 Task: In the  document loyalty.epubSelect Headings and apply  'Italics' Select the text and align it to the  'Center'. Select the table and apply  All Borders
Action: Mouse moved to (316, 354)
Screenshot: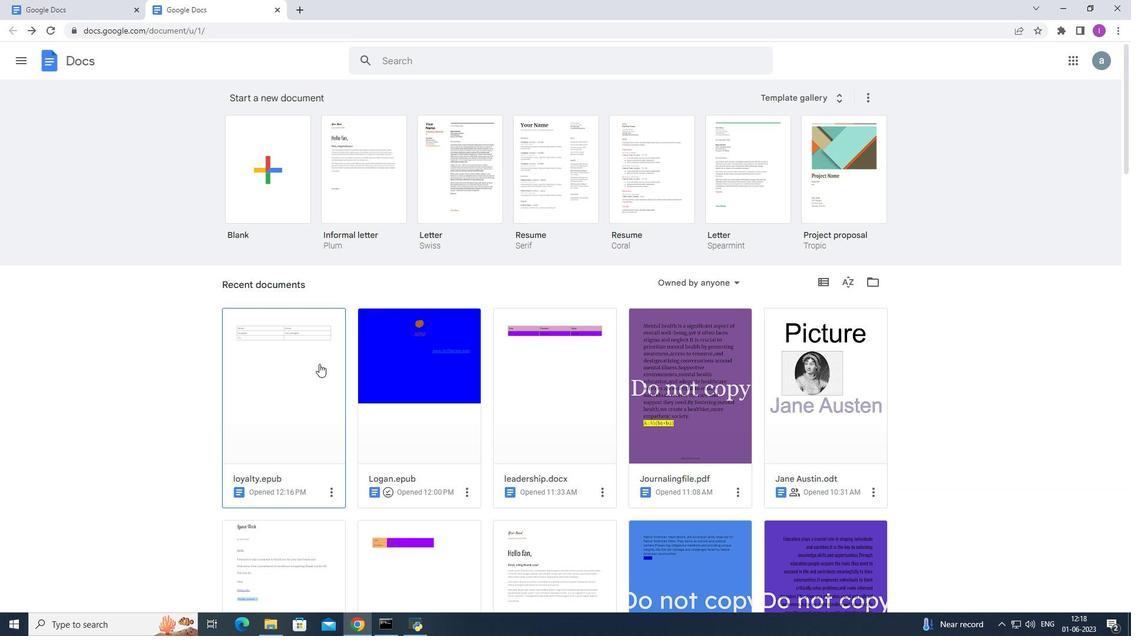 
Action: Mouse pressed left at (316, 354)
Screenshot: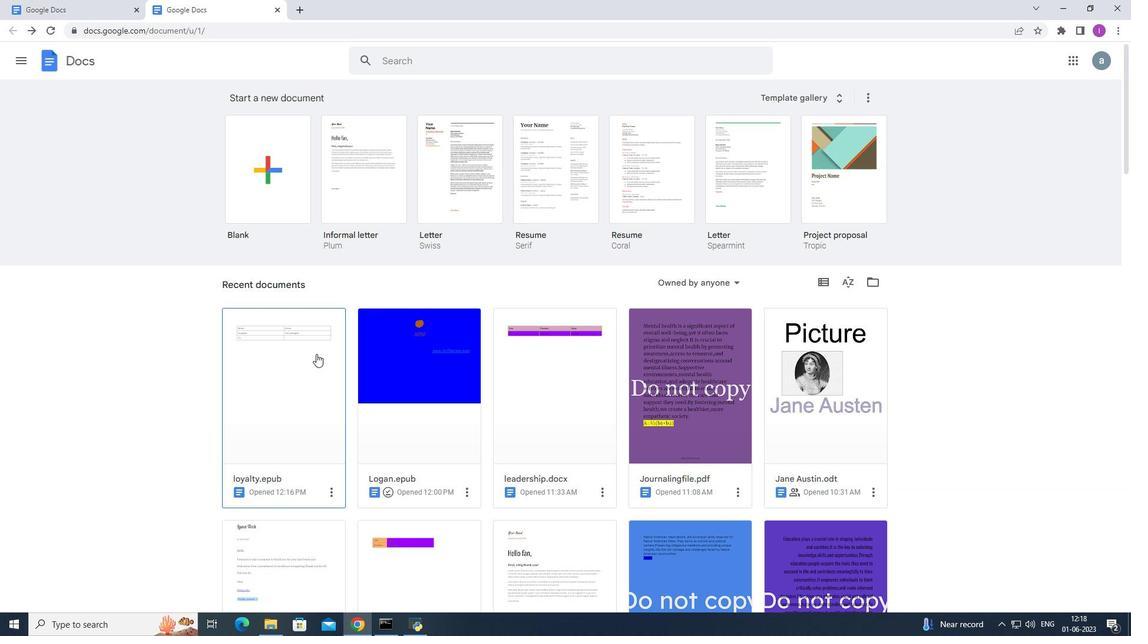 
Action: Mouse moved to (671, 203)
Screenshot: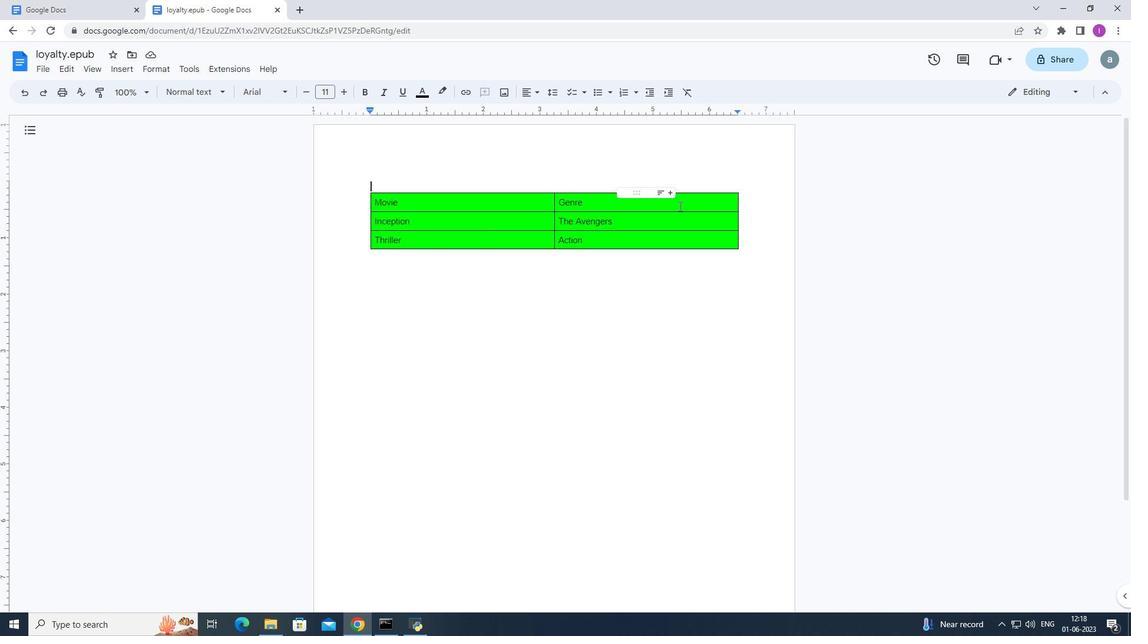 
Action: Mouse pressed left at (671, 203)
Screenshot: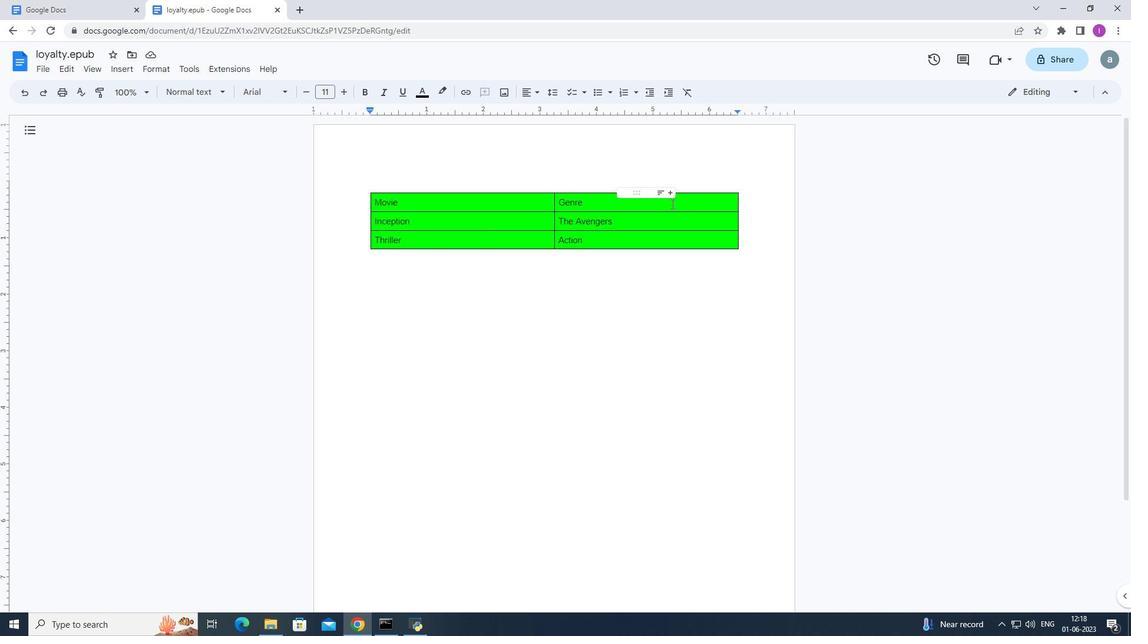 
Action: Mouse moved to (383, 91)
Screenshot: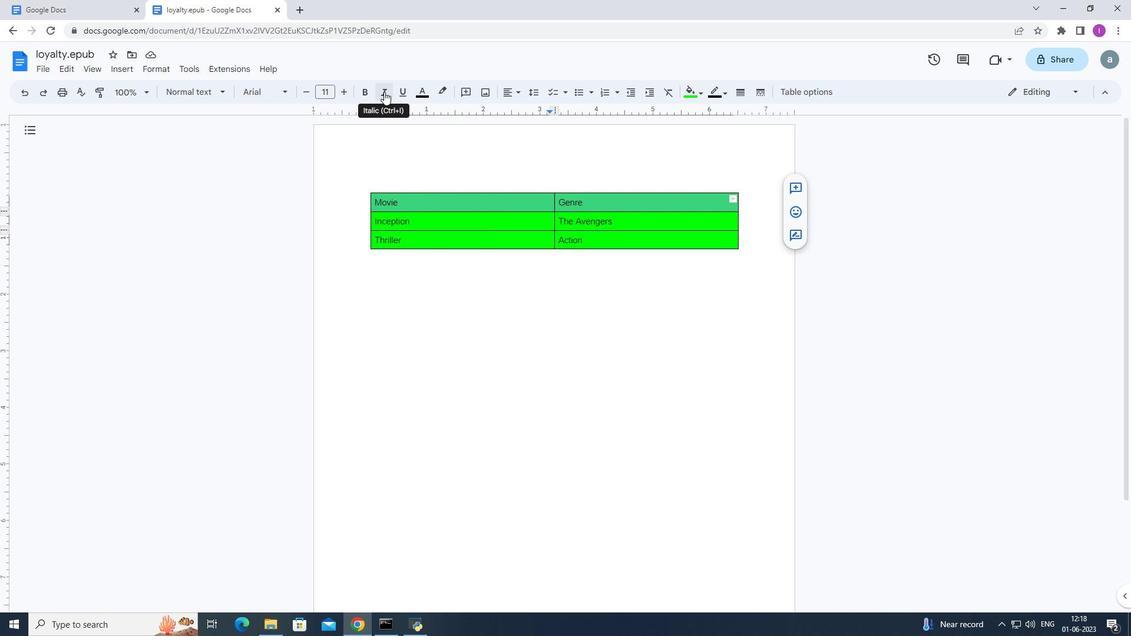 
Action: Mouse pressed left at (383, 91)
Screenshot: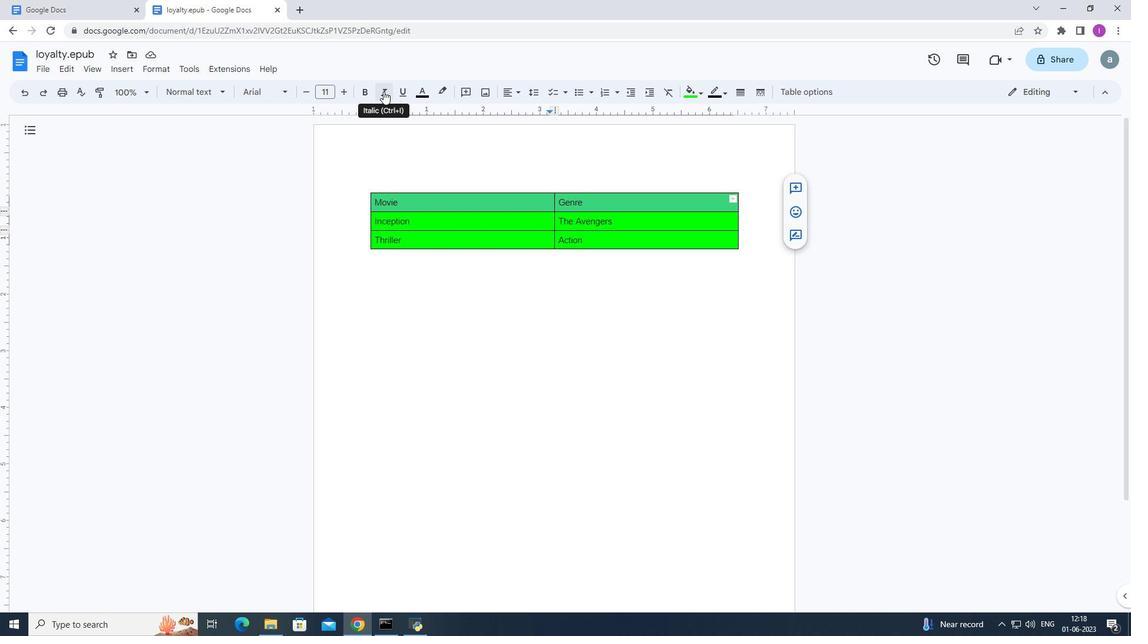
Action: Mouse moved to (351, 273)
Screenshot: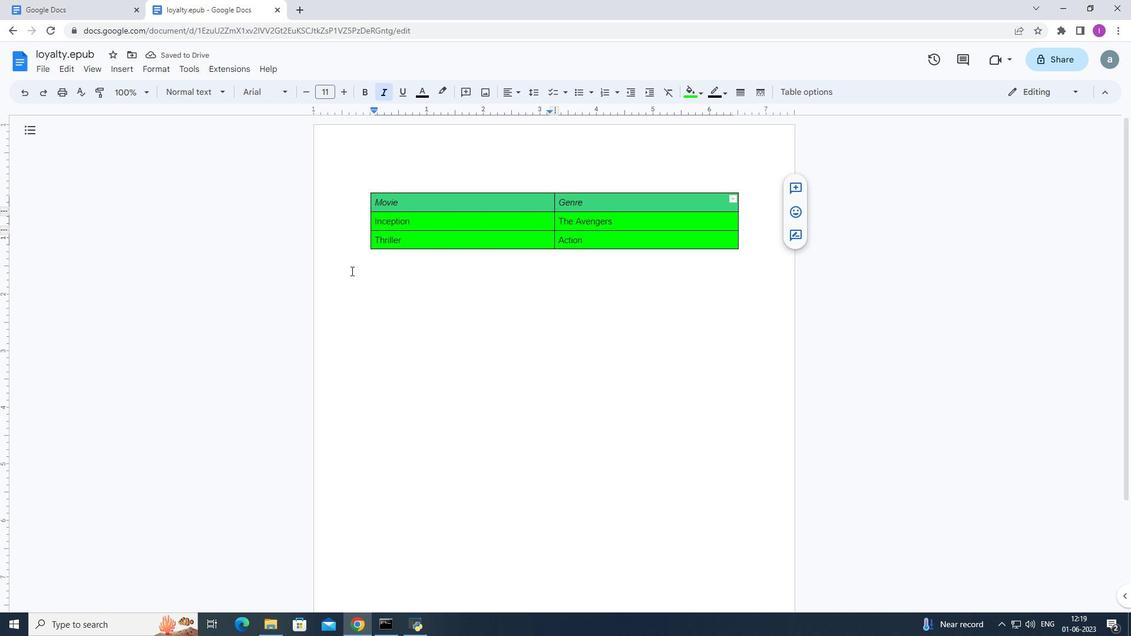 
Action: Mouse pressed left at (351, 273)
Screenshot: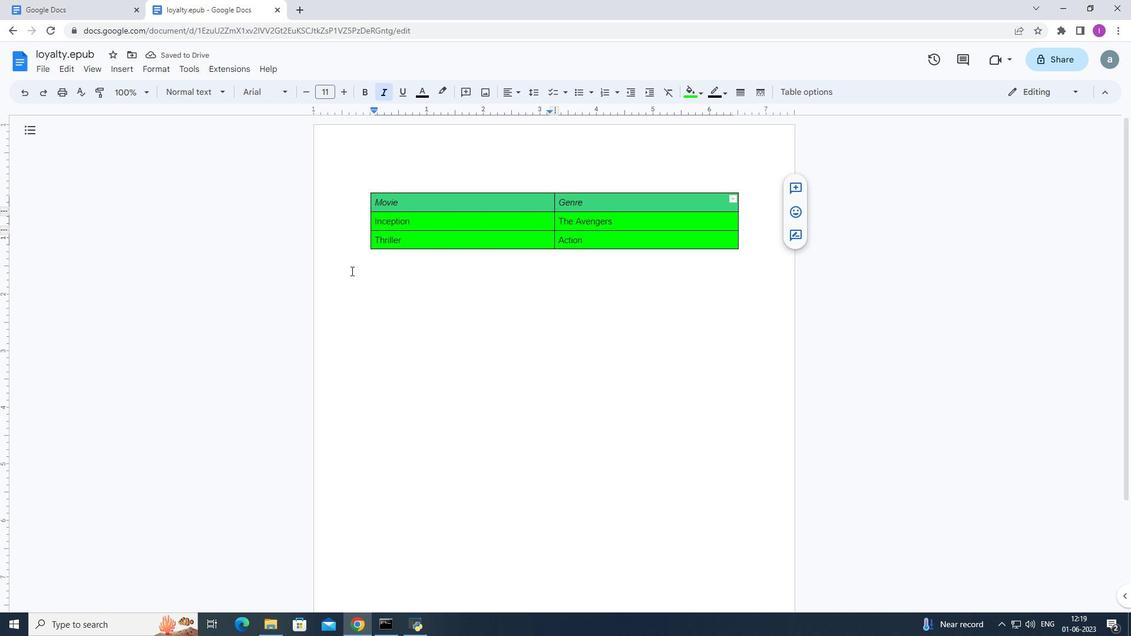 
Action: Mouse moved to (374, 222)
Screenshot: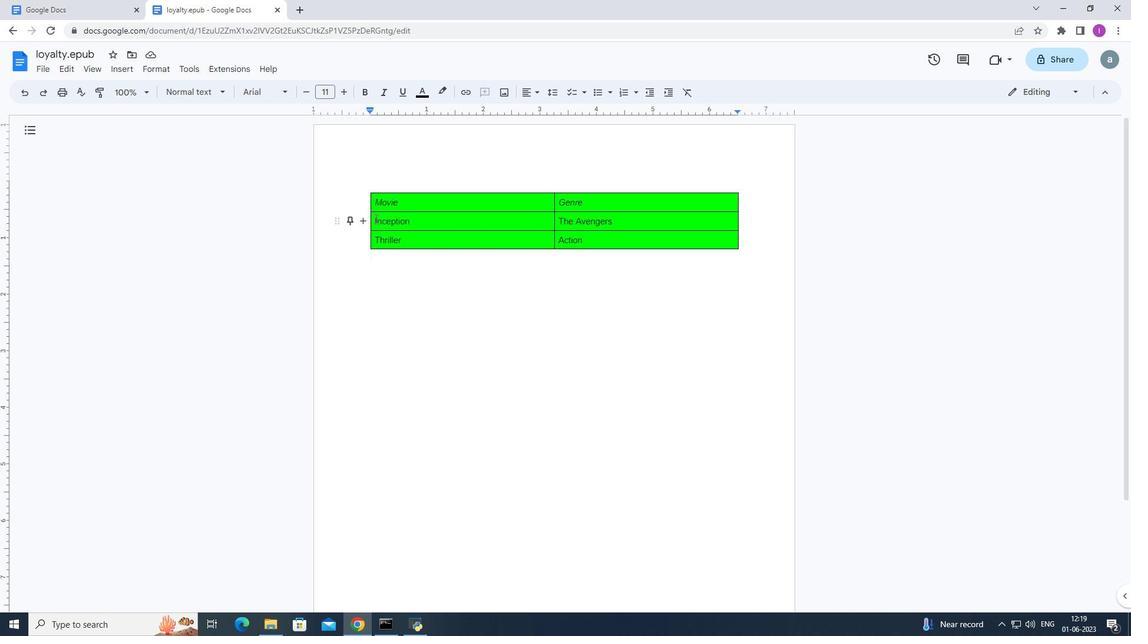 
Action: Mouse pressed left at (374, 222)
Screenshot: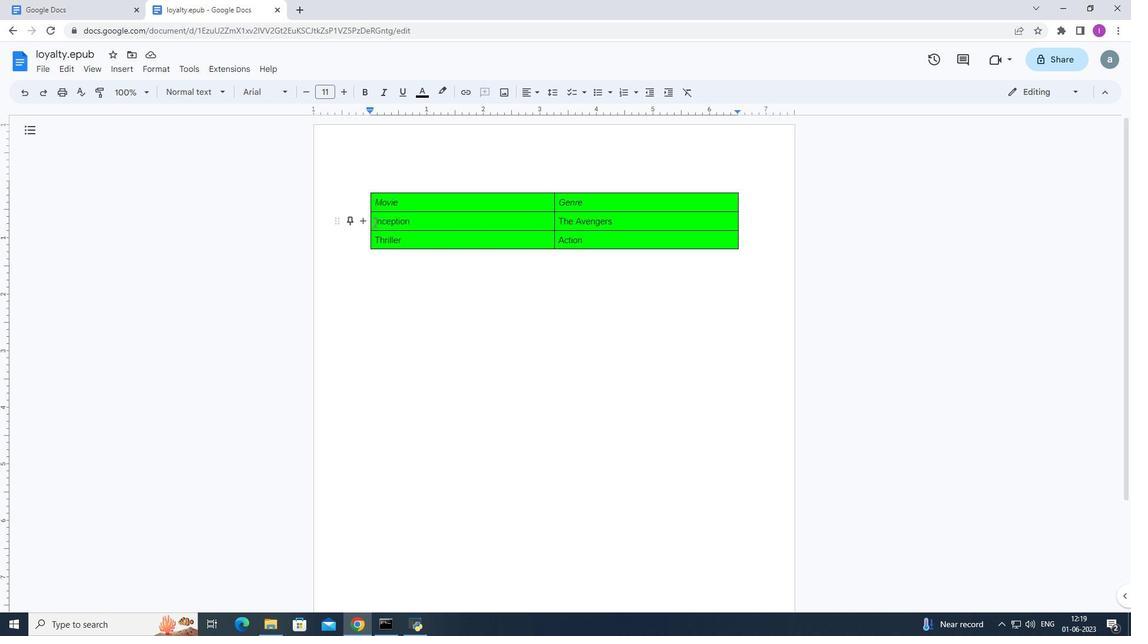 
Action: Mouse moved to (610, 278)
Screenshot: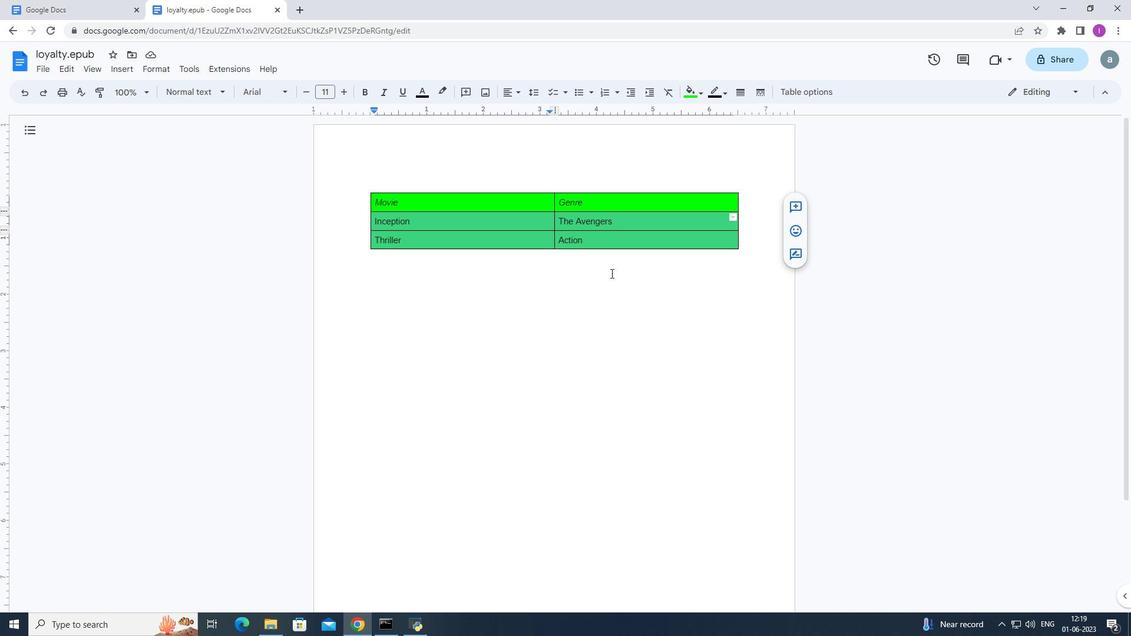 
Action: Mouse pressed left at (610, 278)
Screenshot: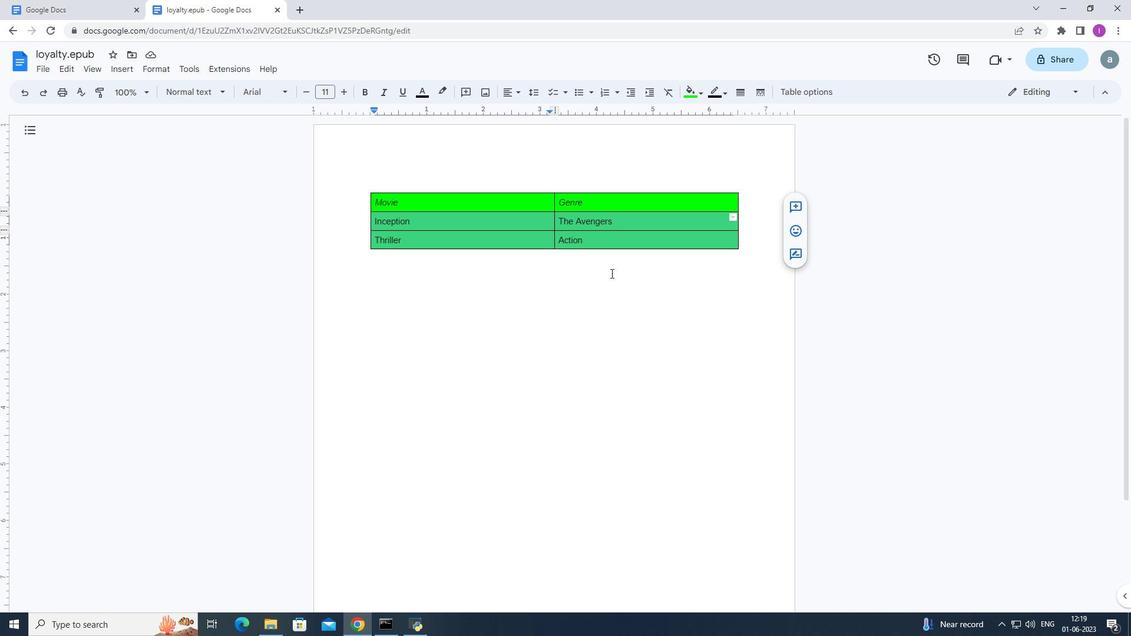 
Action: Mouse moved to (374, 200)
Screenshot: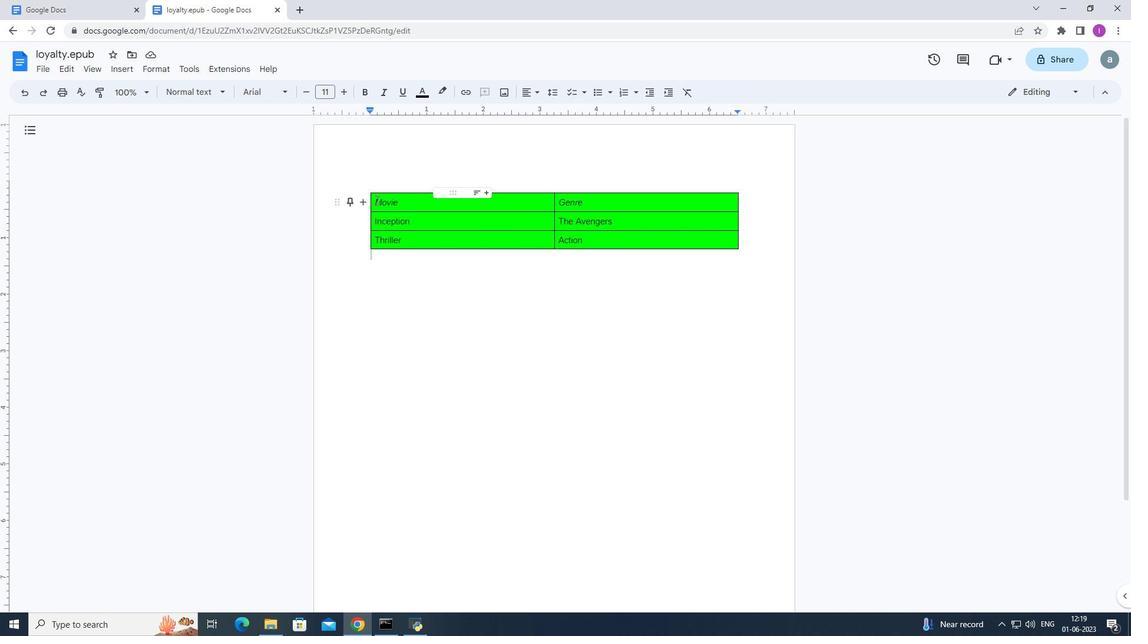 
Action: Mouse pressed left at (374, 200)
Screenshot: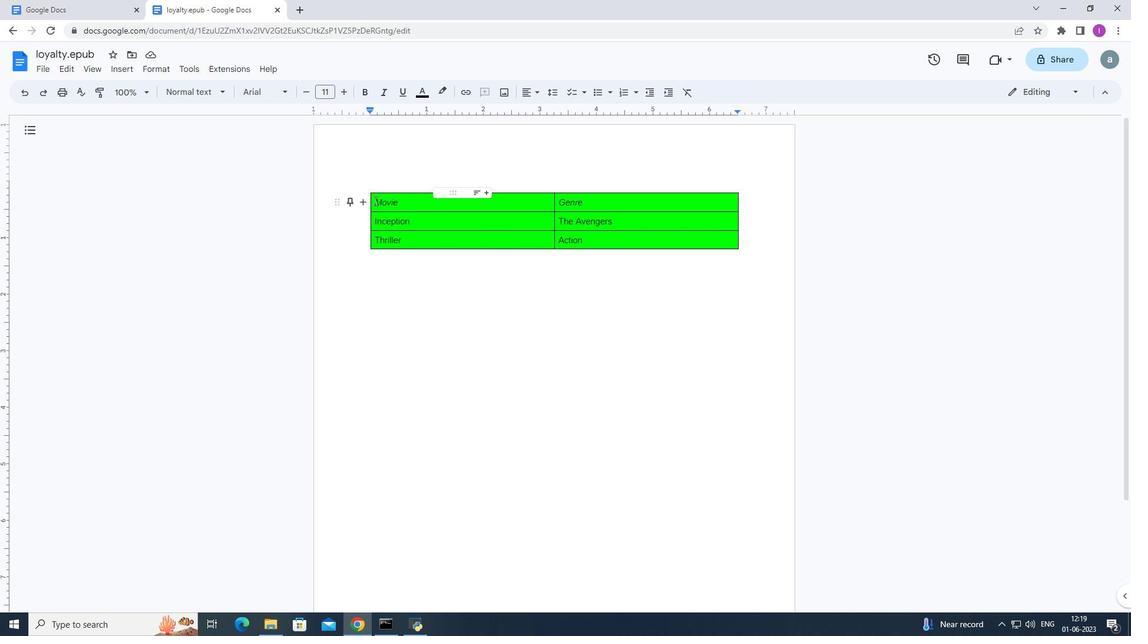 
Action: Mouse moved to (504, 92)
Screenshot: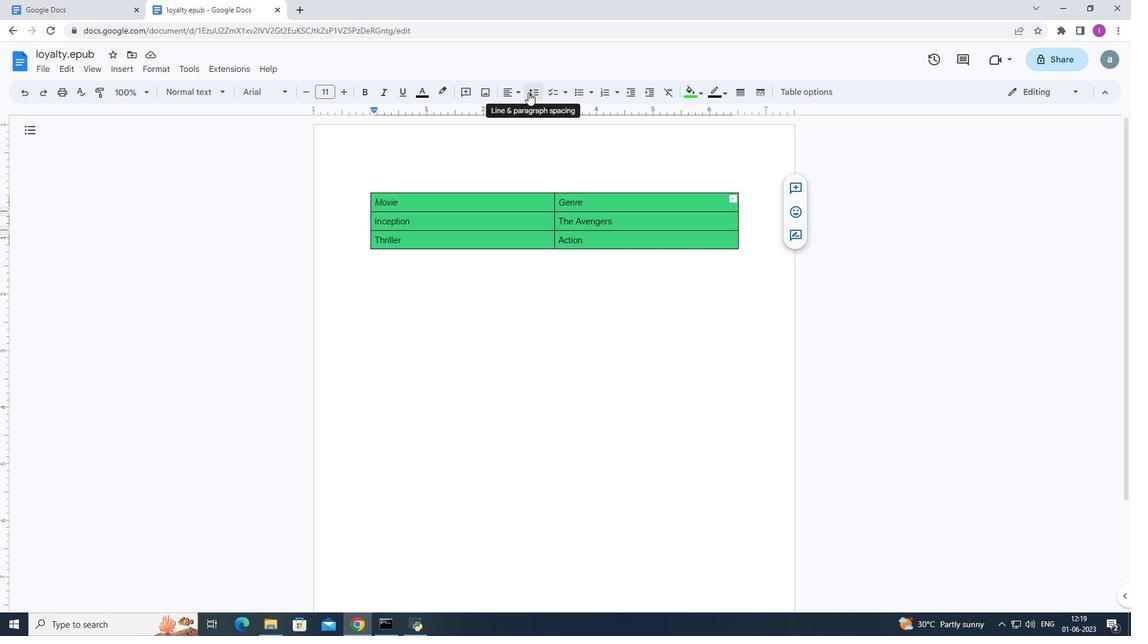 
Action: Mouse pressed left at (504, 92)
Screenshot: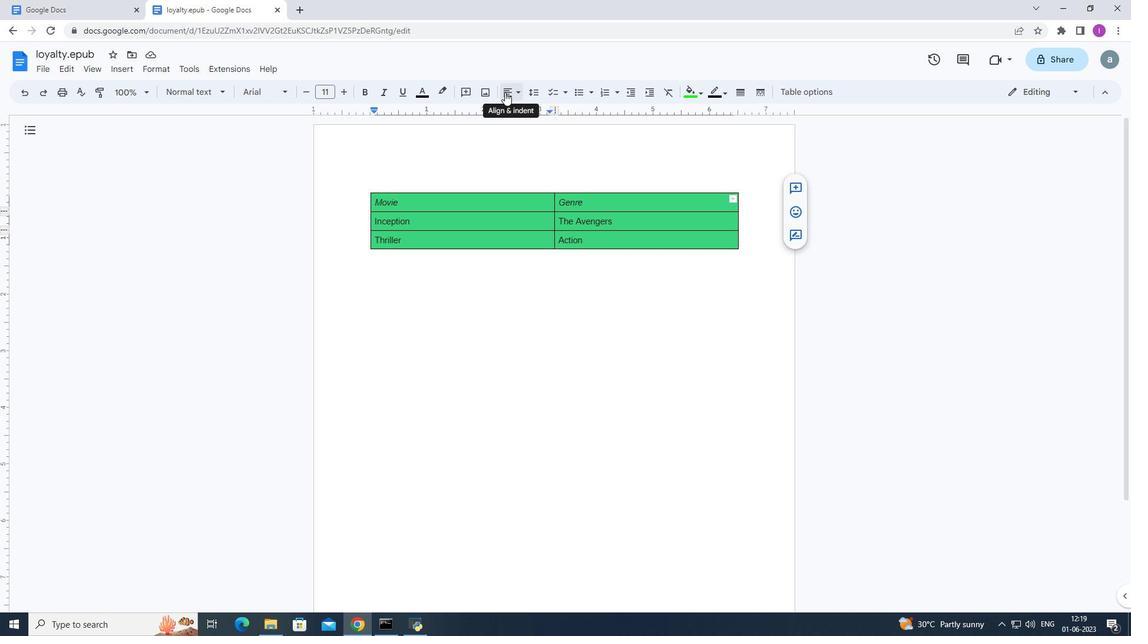 
Action: Mouse moved to (529, 110)
Screenshot: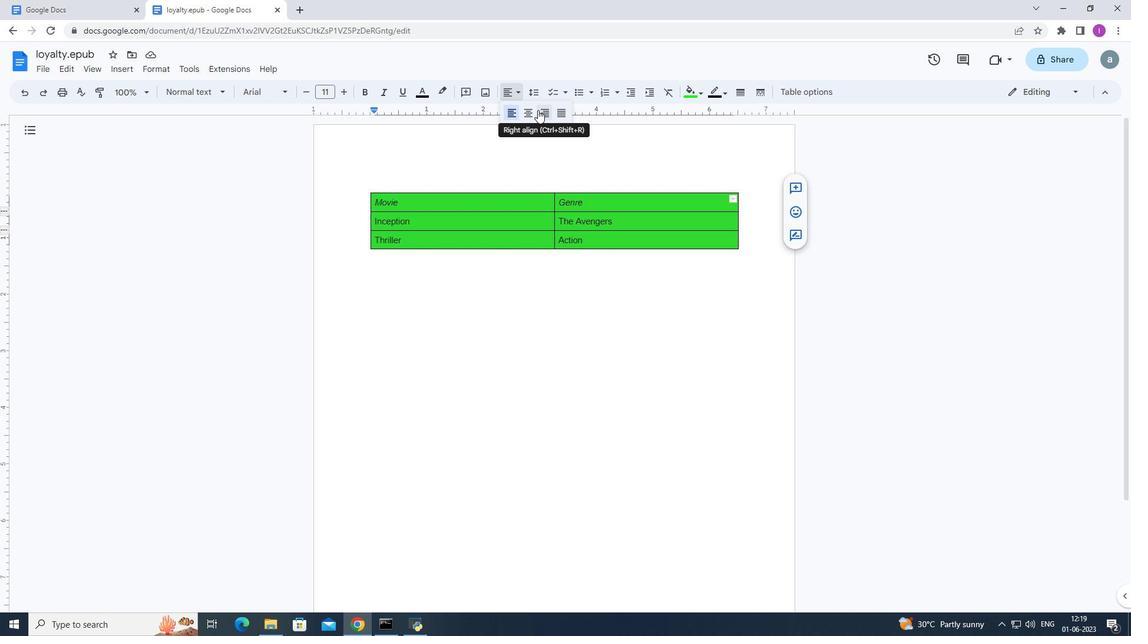 
Action: Mouse pressed left at (529, 110)
Screenshot: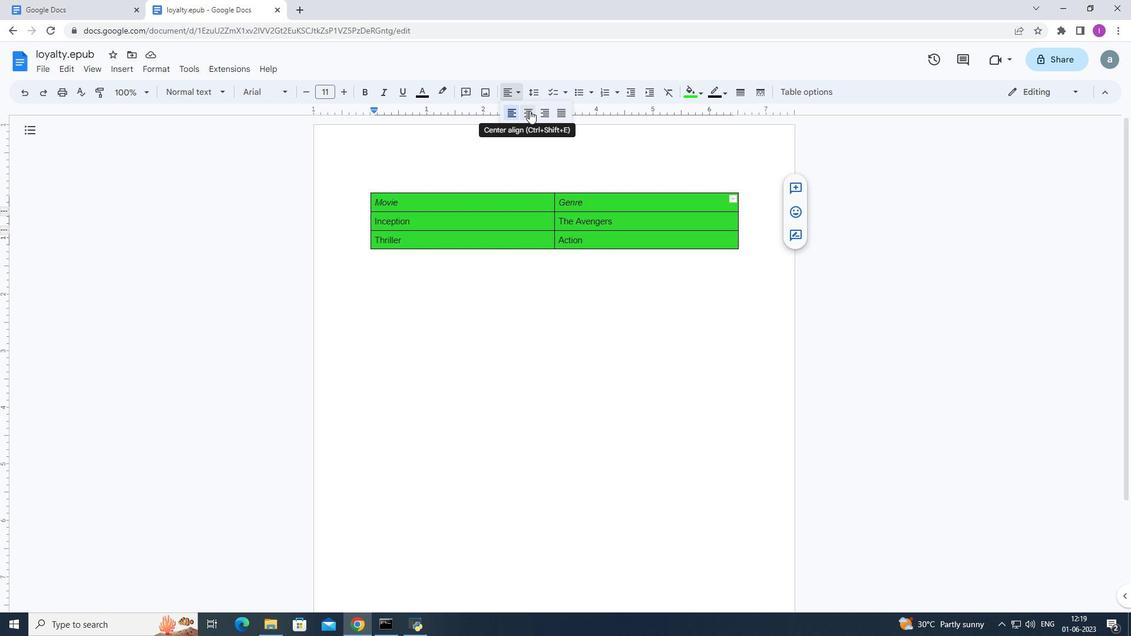 
Action: Mouse moved to (401, 434)
Screenshot: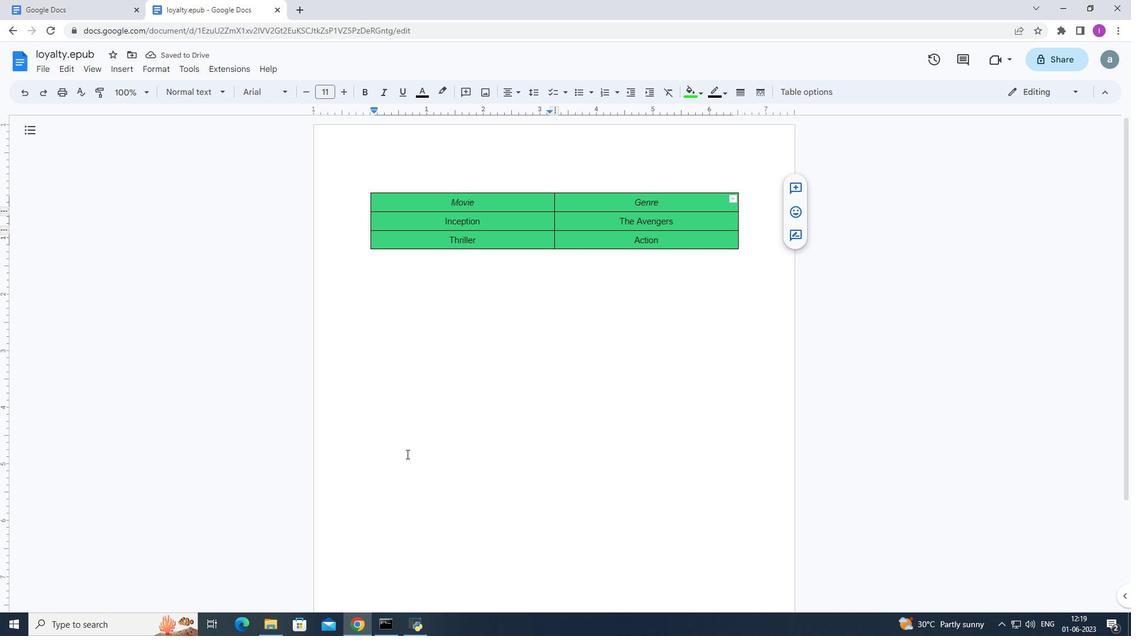 
Action: Mouse pressed left at (401, 434)
Screenshot: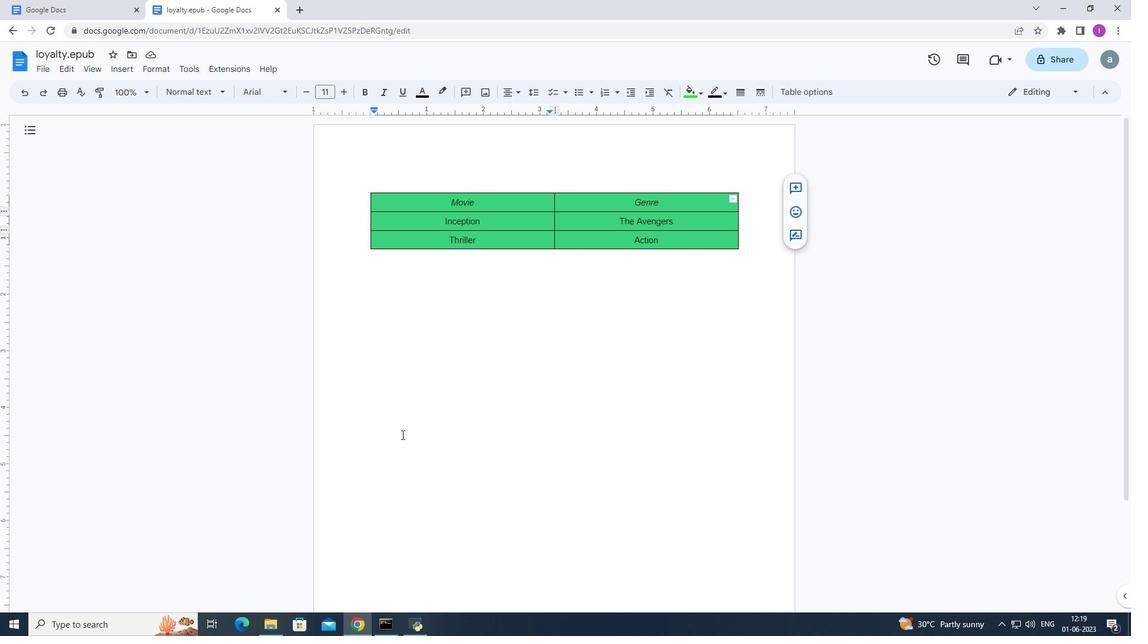 
Action: Mouse moved to (753, 246)
Screenshot: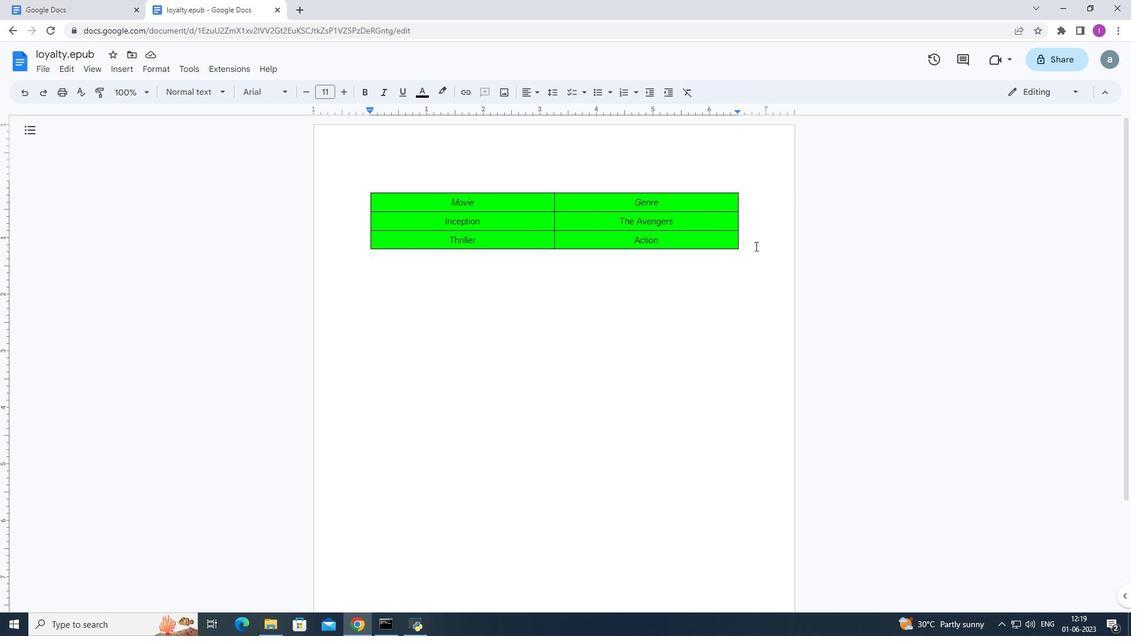 
Action: Mouse pressed left at (753, 246)
Screenshot: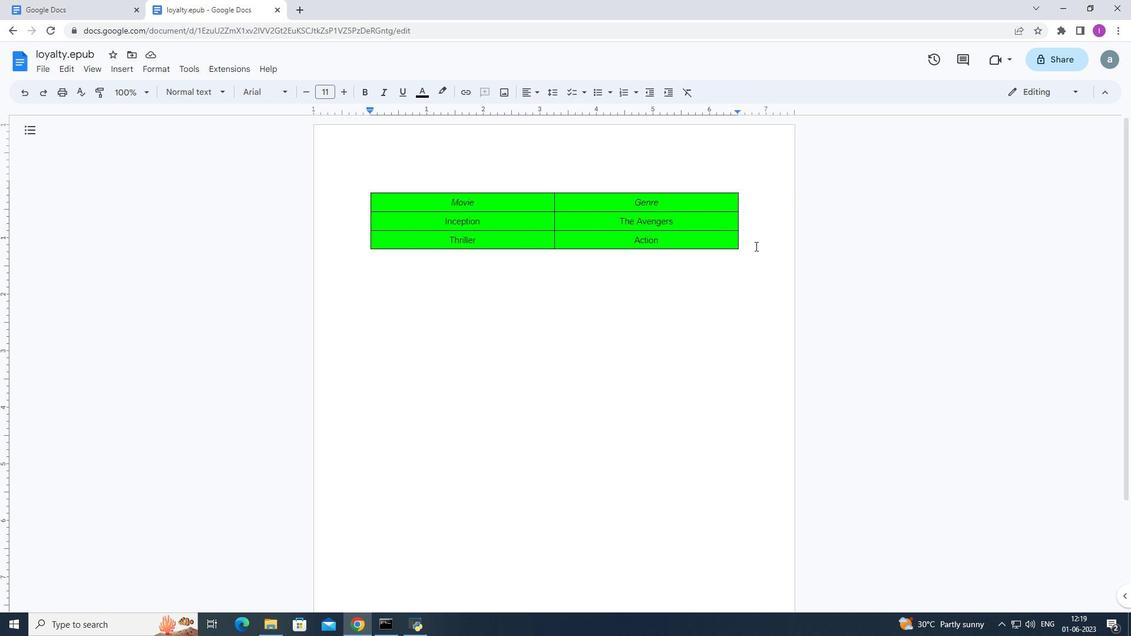 
Action: Mouse moved to (457, 166)
Screenshot: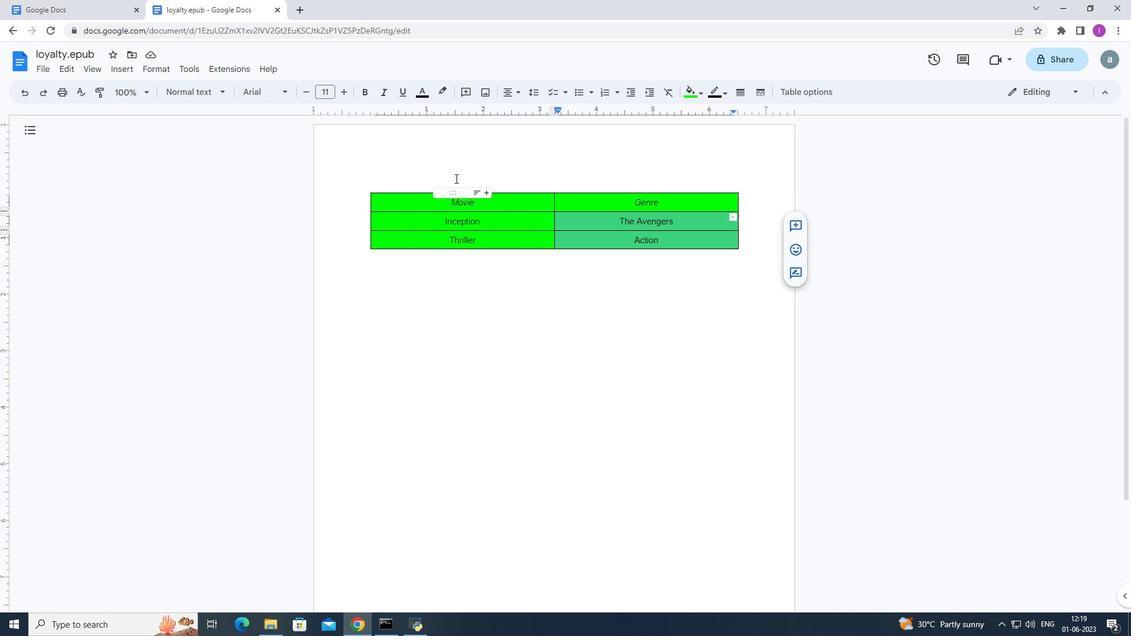 
Action: Mouse pressed left at (457, 166)
Screenshot: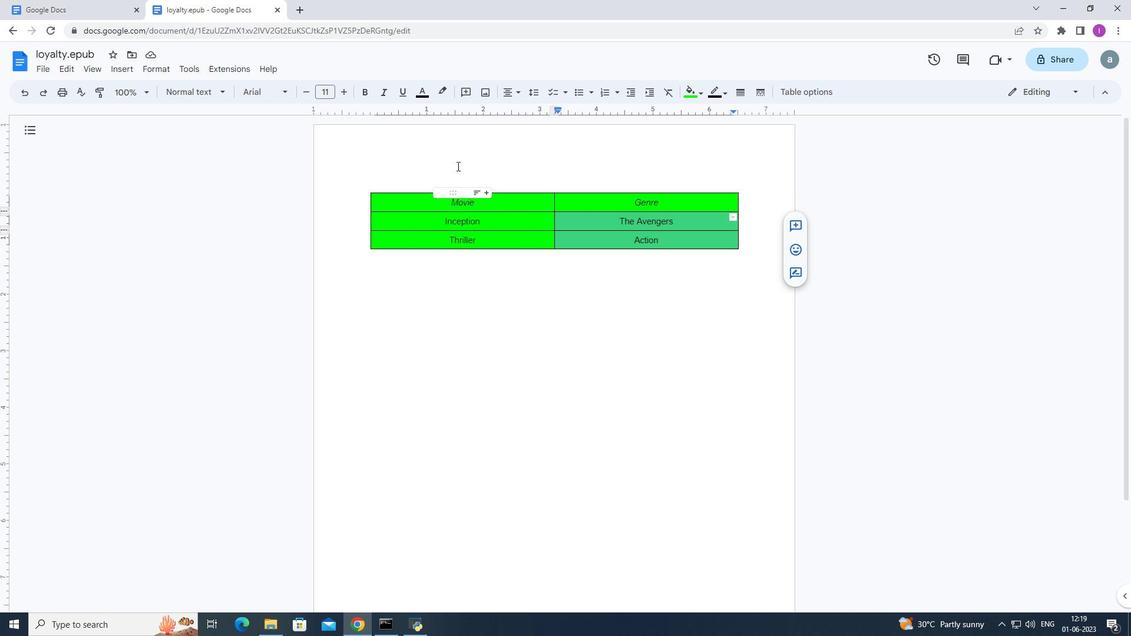 
Action: Mouse moved to (738, 246)
Screenshot: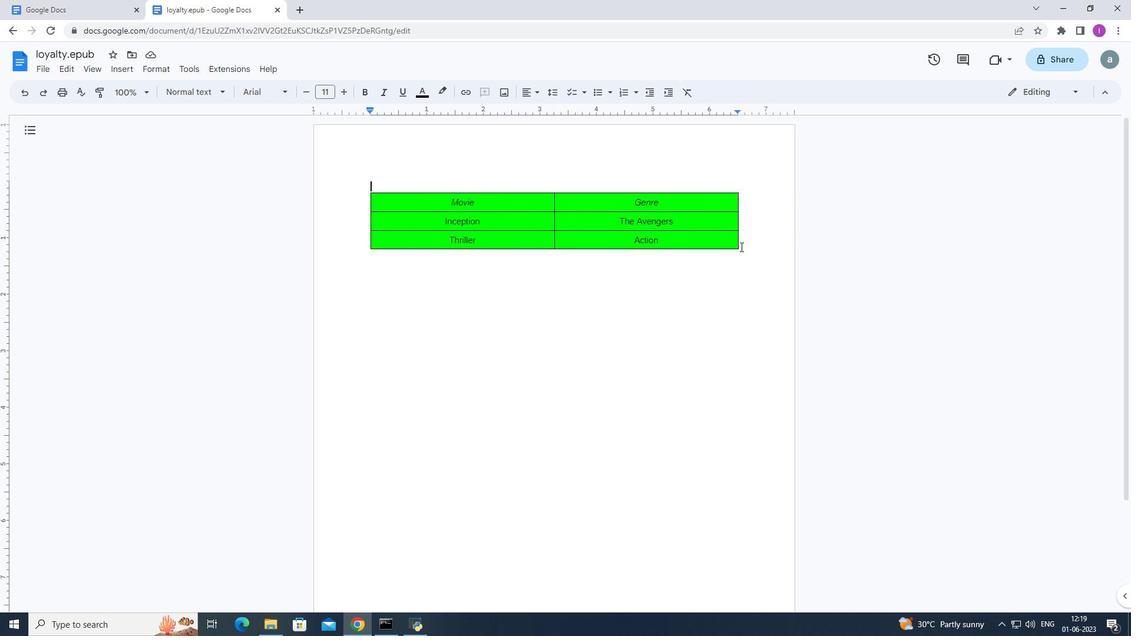 
Action: Mouse pressed left at (738, 246)
Screenshot: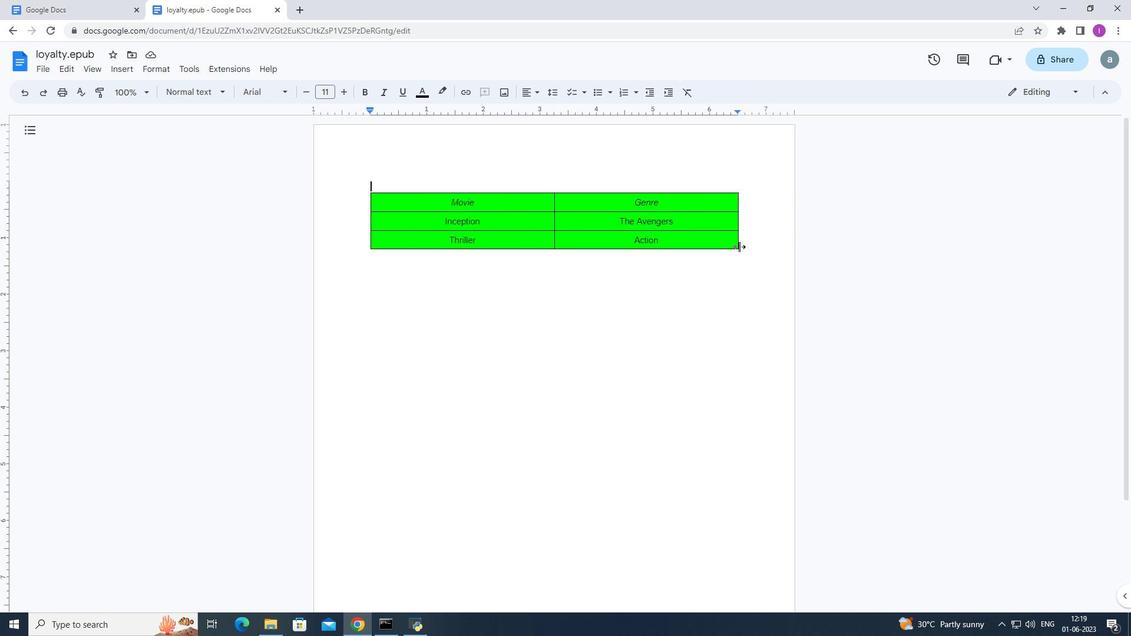 
Action: Mouse moved to (740, 243)
Screenshot: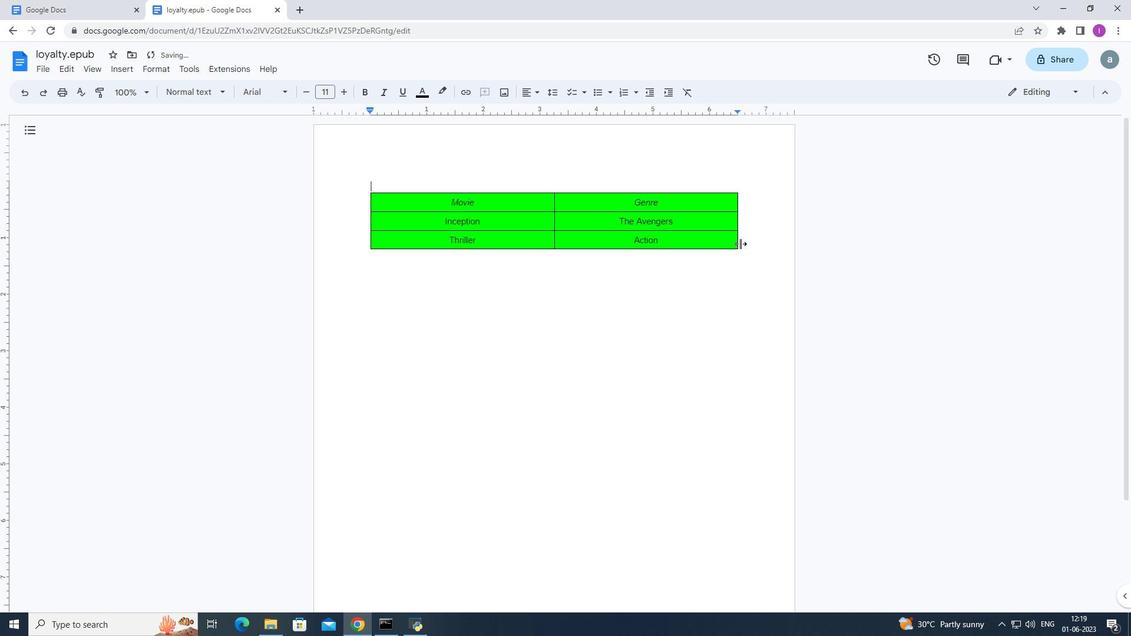 
Action: Mouse pressed left at (740, 243)
Screenshot: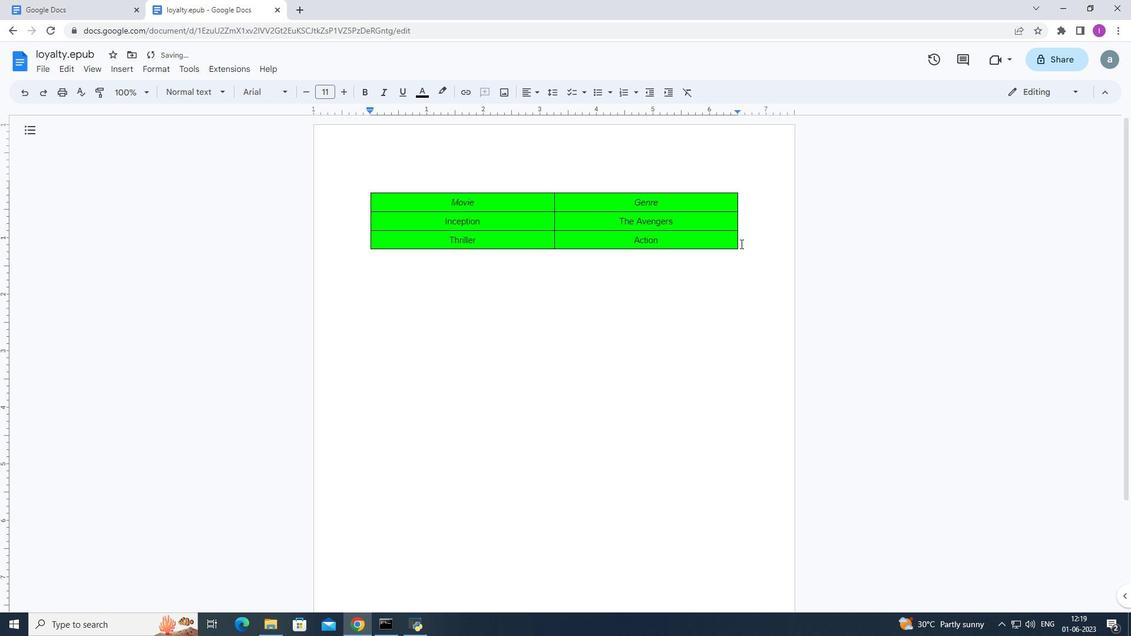 
Action: Mouse moved to (722, 166)
Screenshot: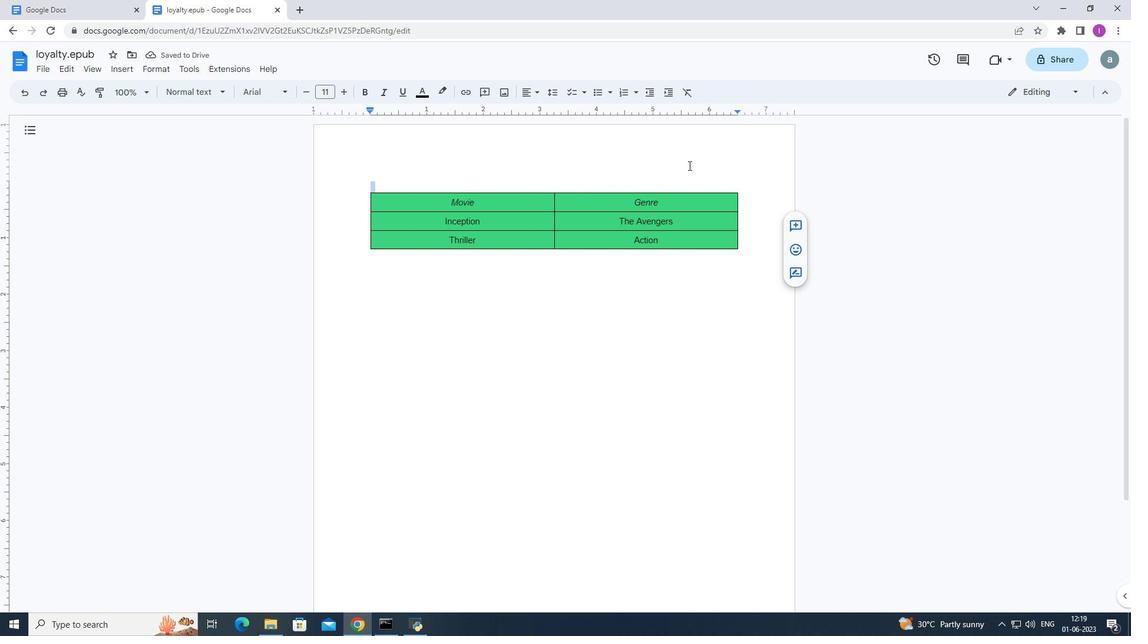 
Action: Mouse pressed left at (722, 166)
Screenshot: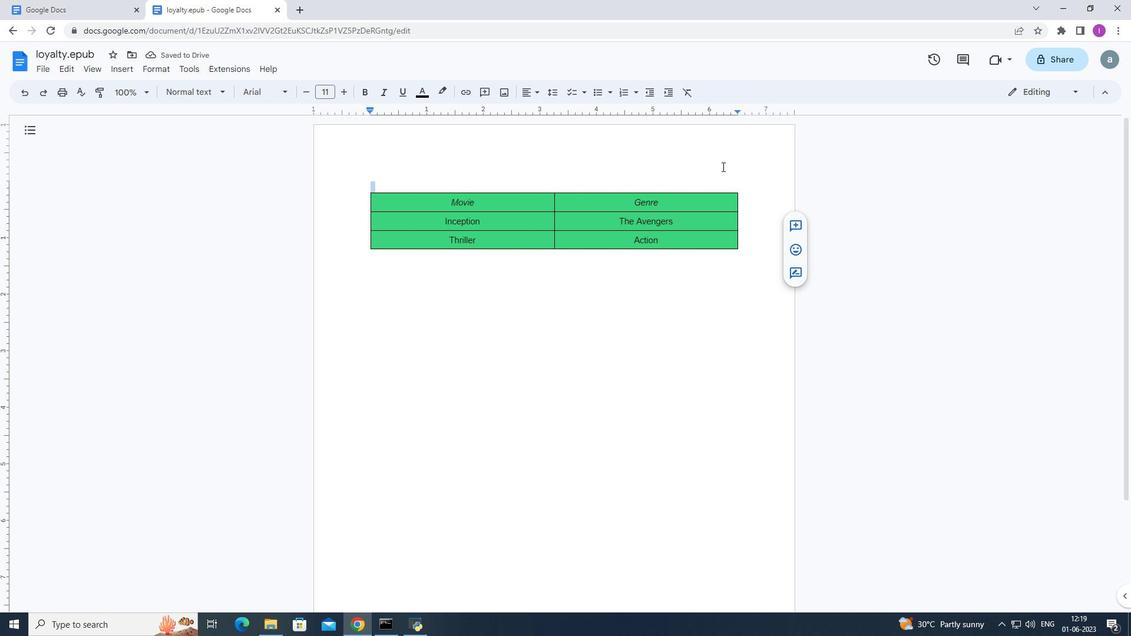 
Action: Mouse moved to (747, 259)
Screenshot: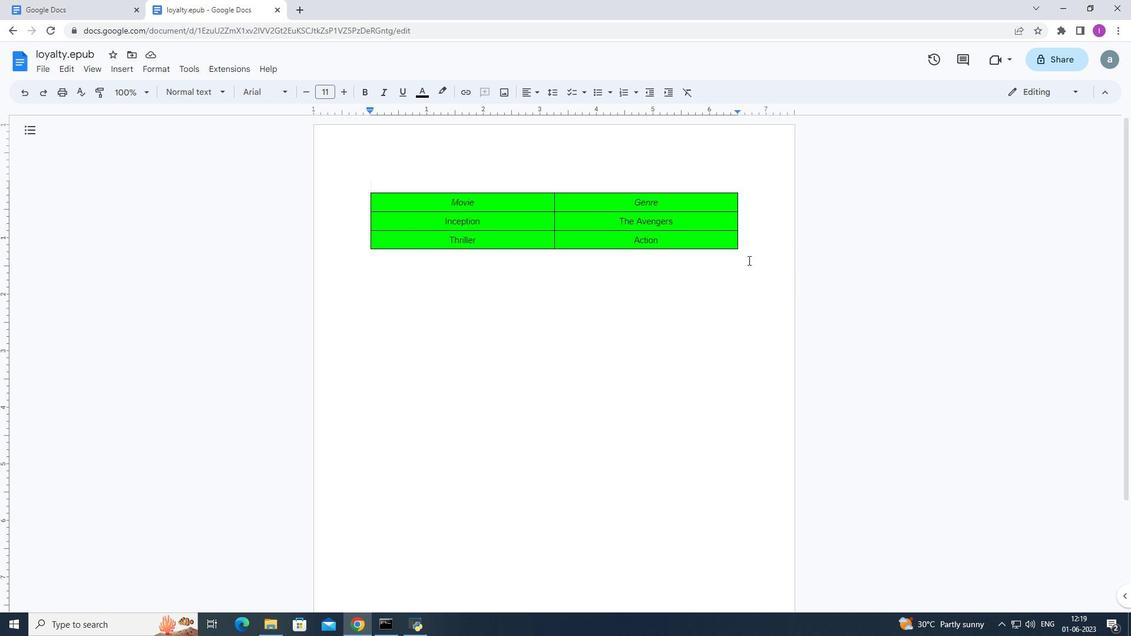 
Action: Mouse pressed left at (747, 259)
Screenshot: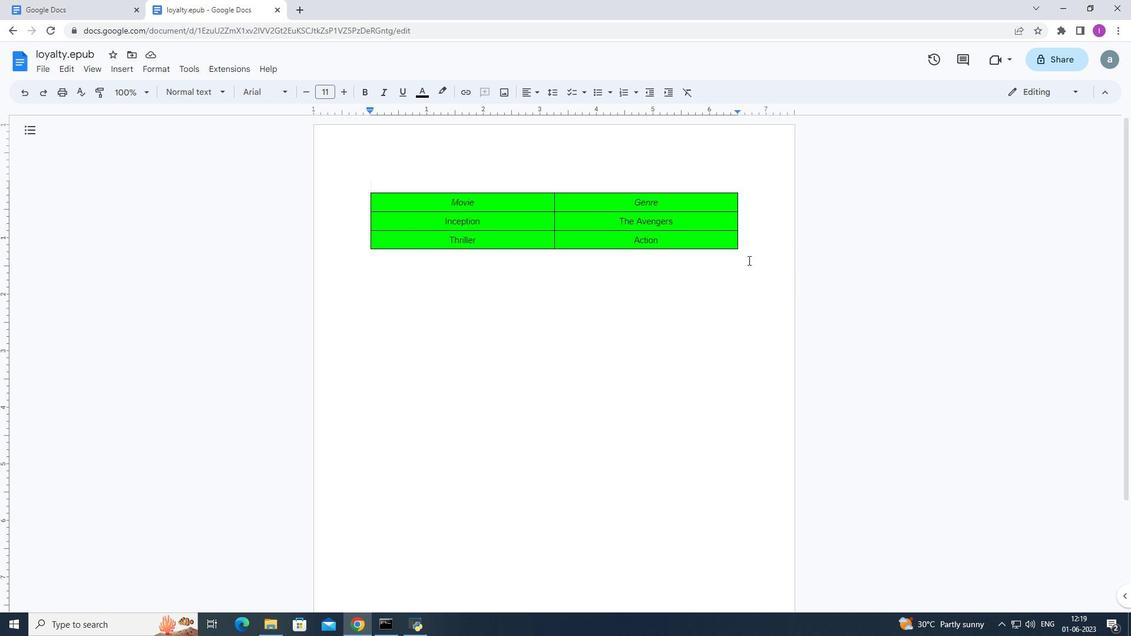 
Action: Mouse moved to (732, 96)
Screenshot: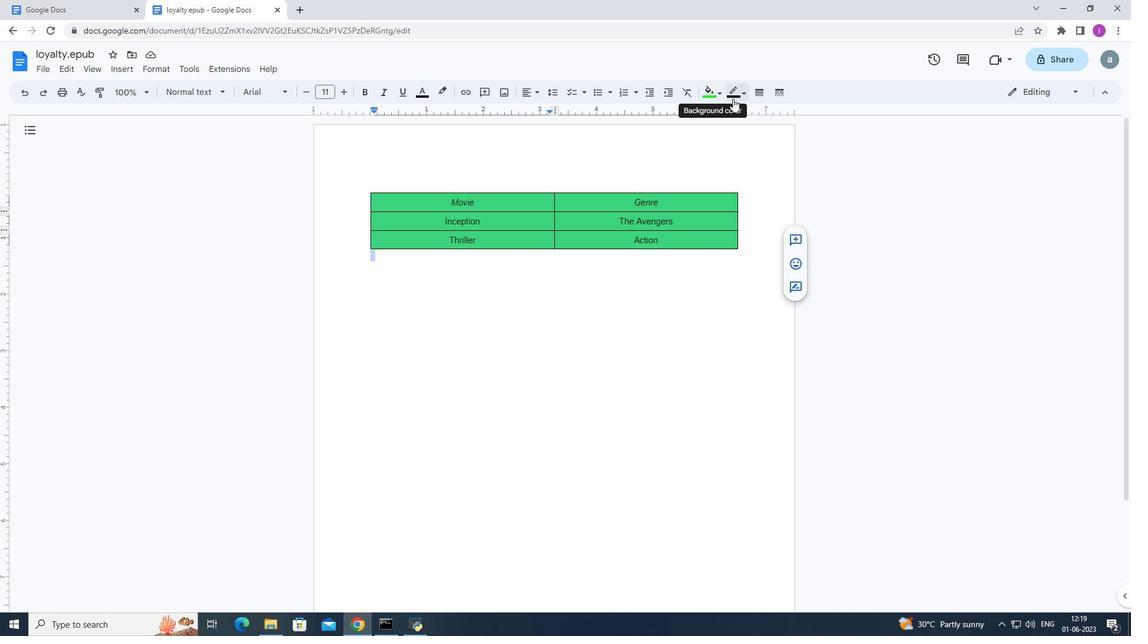 
Action: Mouse pressed left at (732, 96)
Screenshot: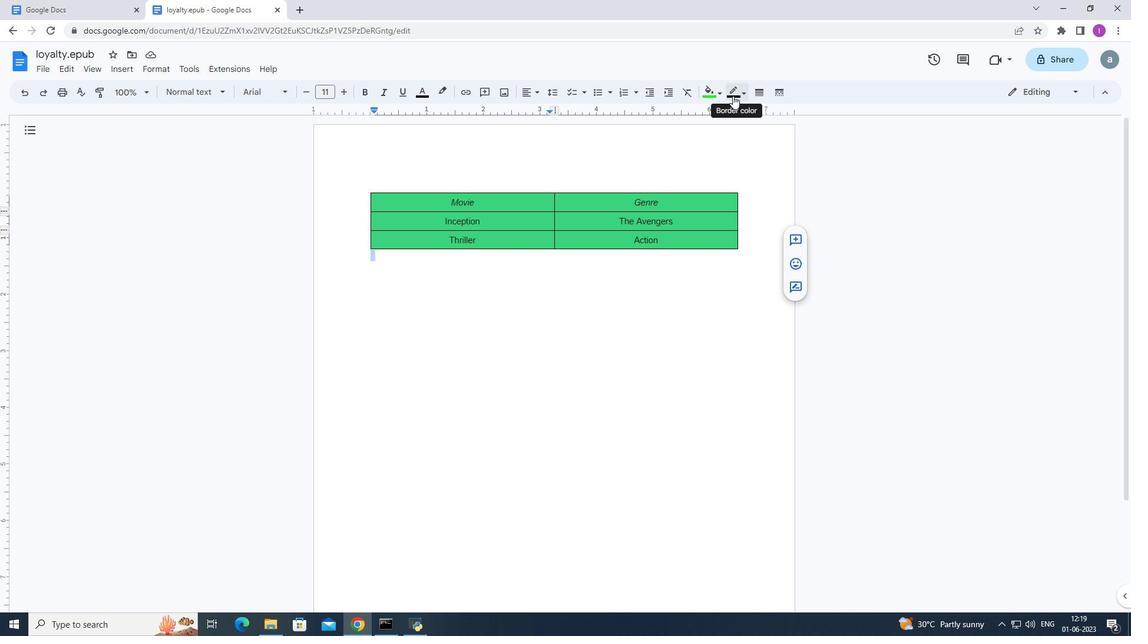 
Action: Mouse moved to (738, 114)
Screenshot: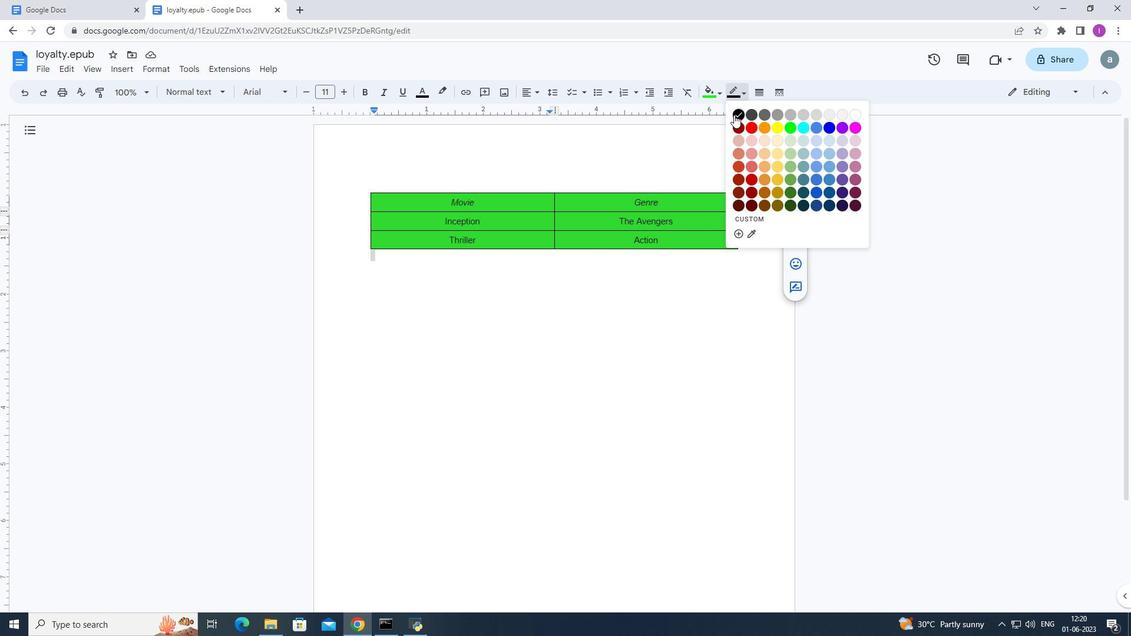 
Action: Mouse pressed left at (738, 114)
Screenshot: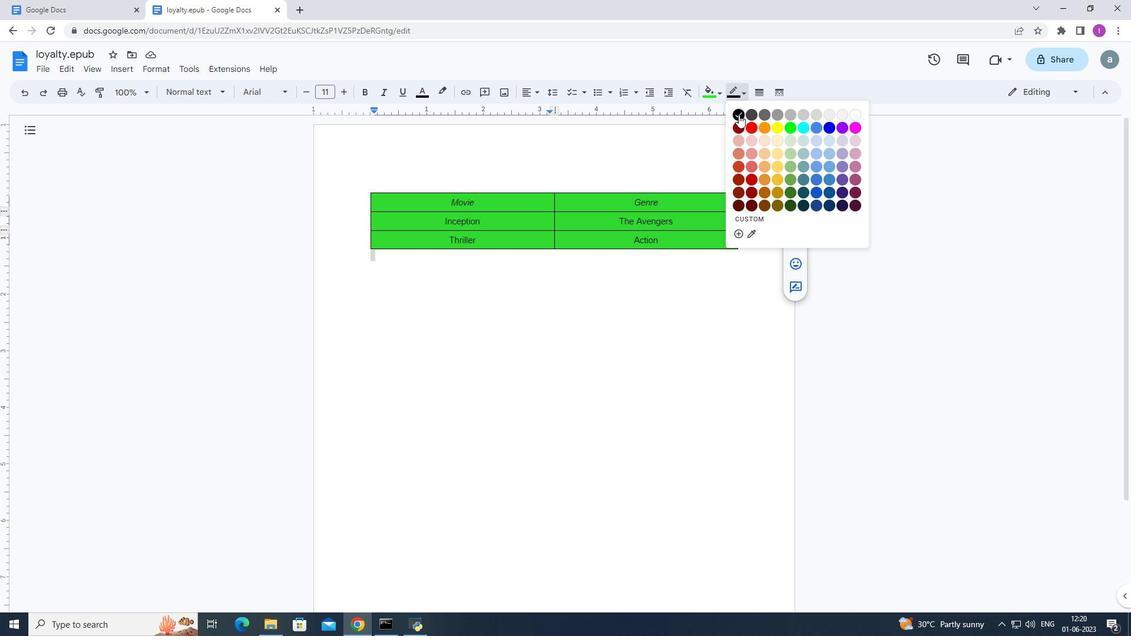 
Action: Mouse moved to (608, 399)
Screenshot: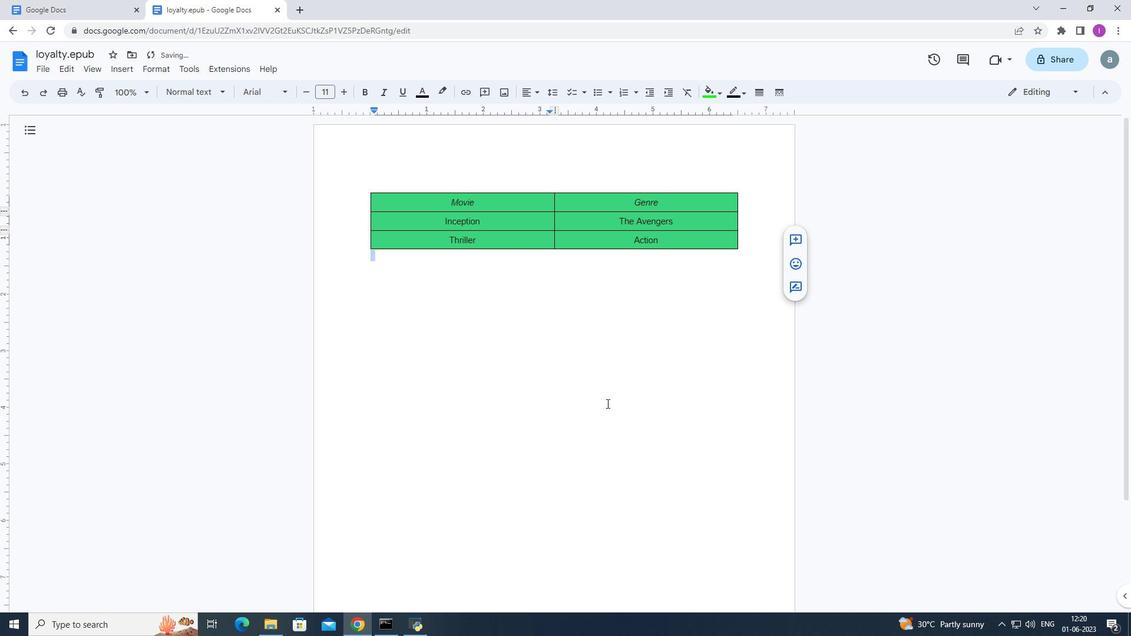 
Action: Mouse pressed left at (608, 399)
Screenshot: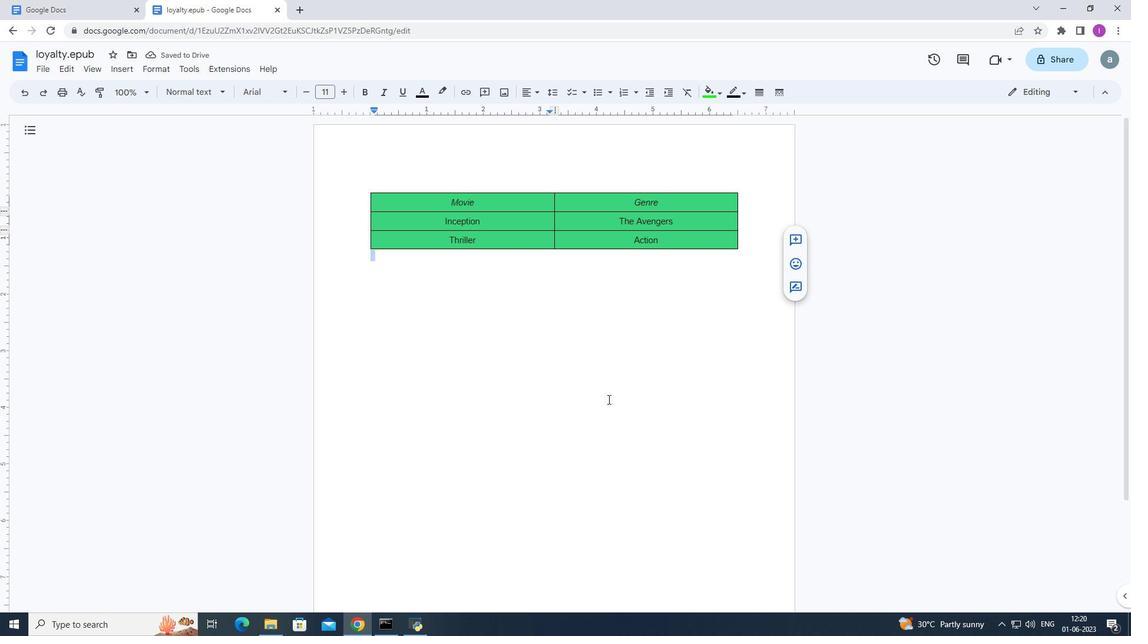 
Action: Mouse moved to (500, 381)
Screenshot: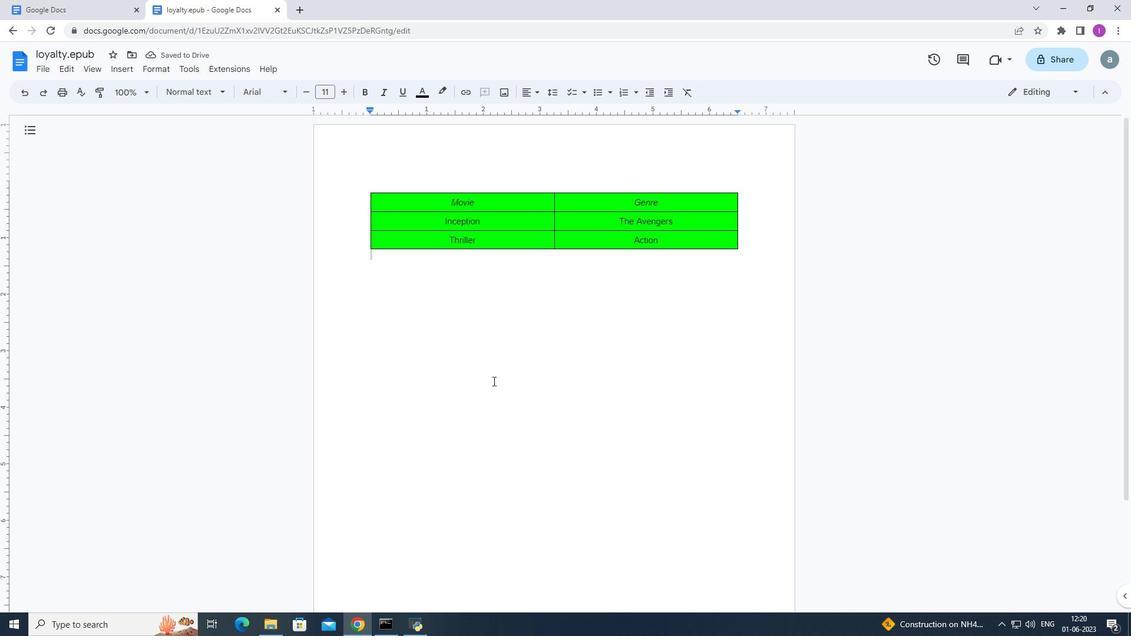
